 Task: Assign Person0001 as Assignee of Child Issue ChildIssue0004 of Issue Issue0002 in Backlog  in Scrum Project Project0001 in Jira
Action: Mouse moved to (442, 501)
Screenshot: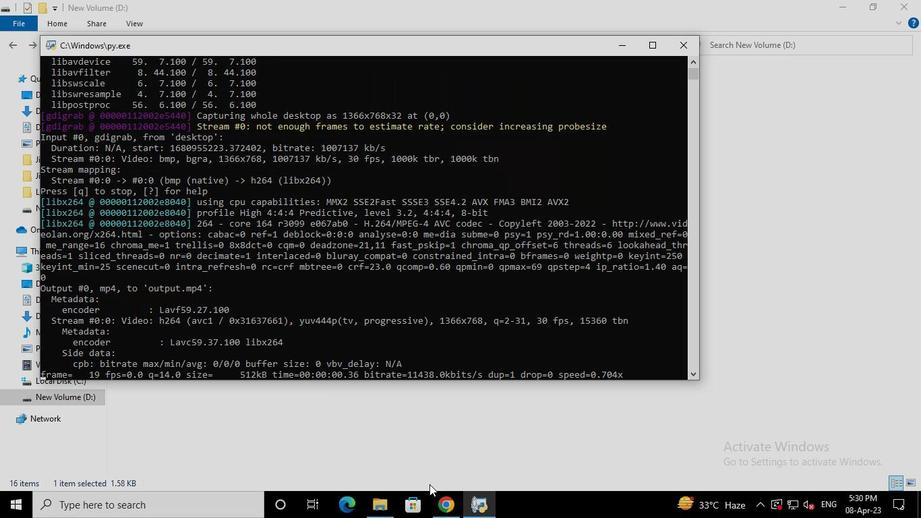 
Action: Mouse pressed left at (442, 501)
Screenshot: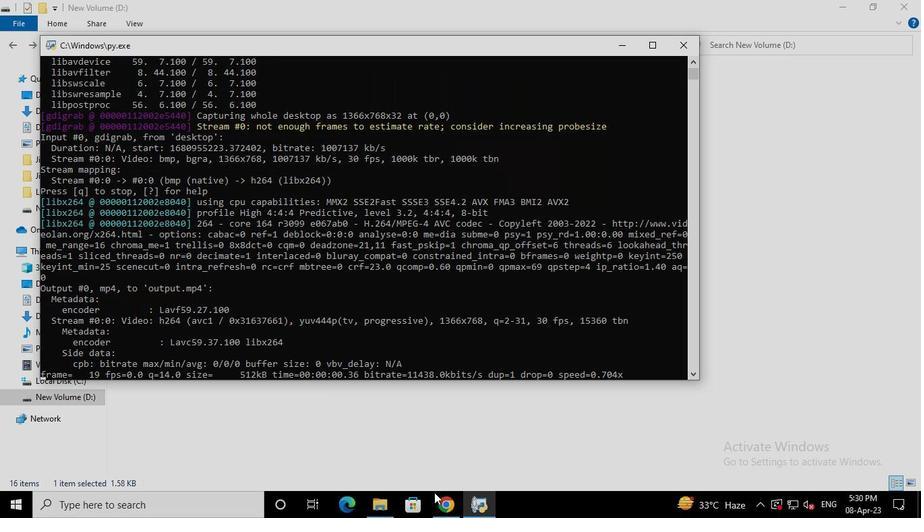 
Action: Mouse moved to (95, 209)
Screenshot: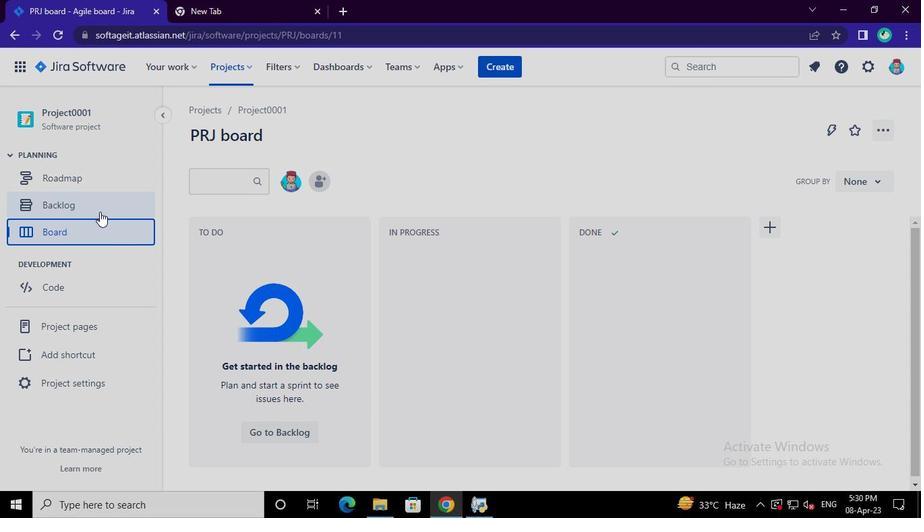 
Action: Mouse pressed left at (95, 209)
Screenshot: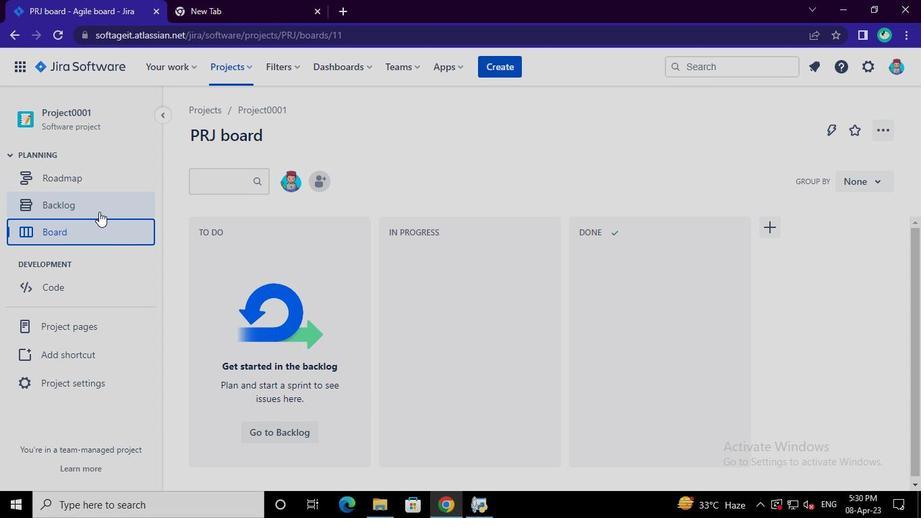
Action: Mouse moved to (280, 472)
Screenshot: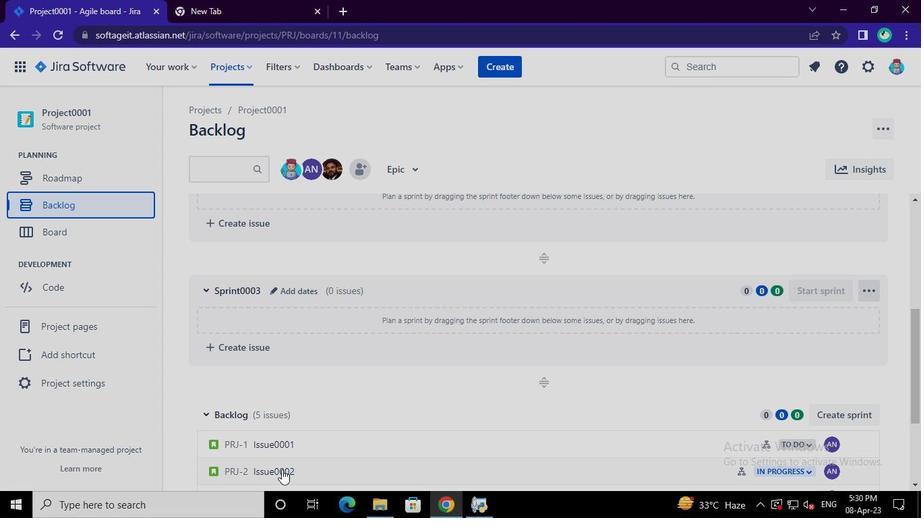 
Action: Mouse pressed left at (280, 472)
Screenshot: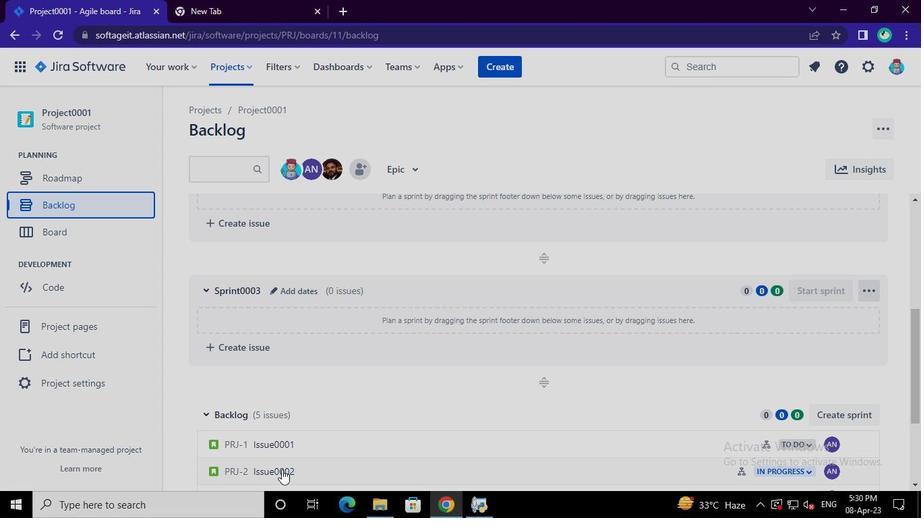 
Action: Mouse moved to (834, 258)
Screenshot: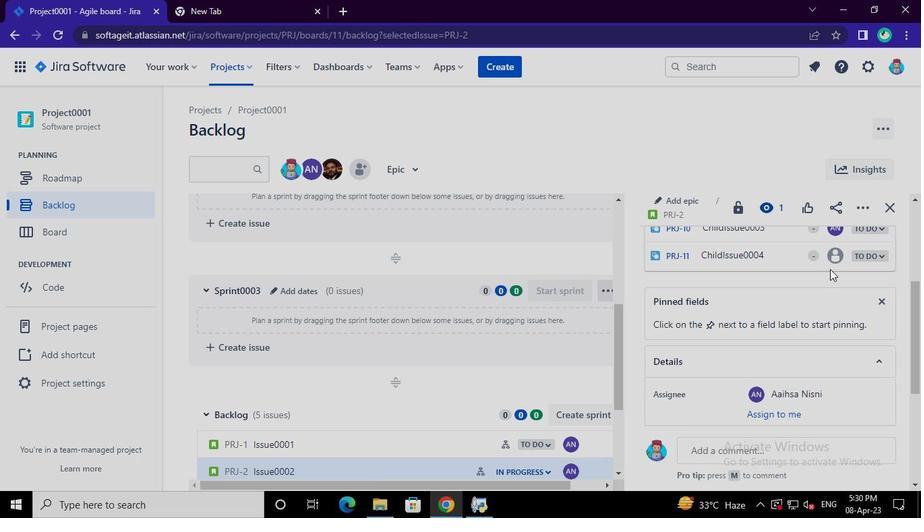 
Action: Mouse pressed left at (834, 258)
Screenshot: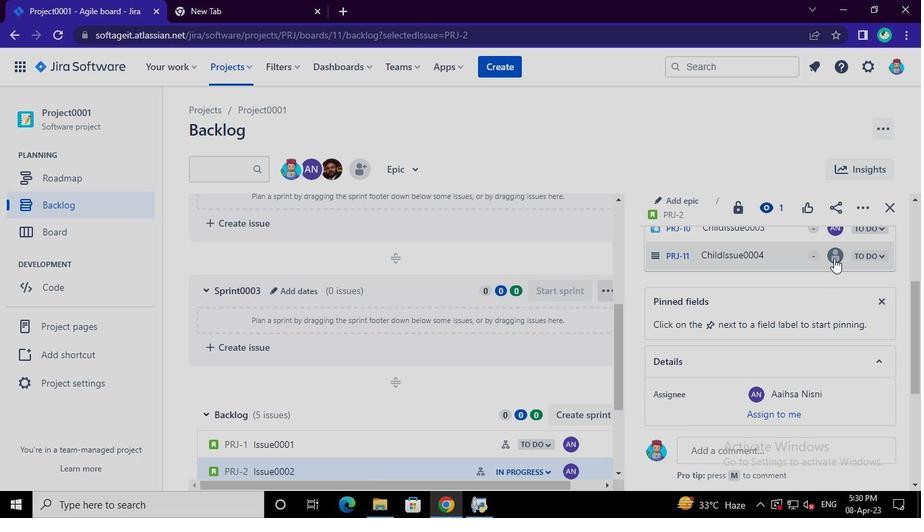 
Action: Mouse moved to (754, 273)
Screenshot: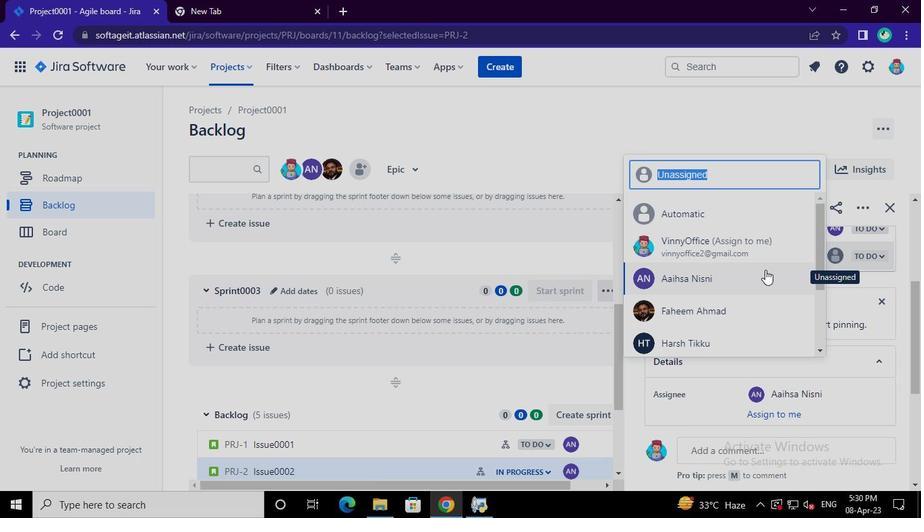 
Action: Mouse pressed left at (754, 273)
Screenshot: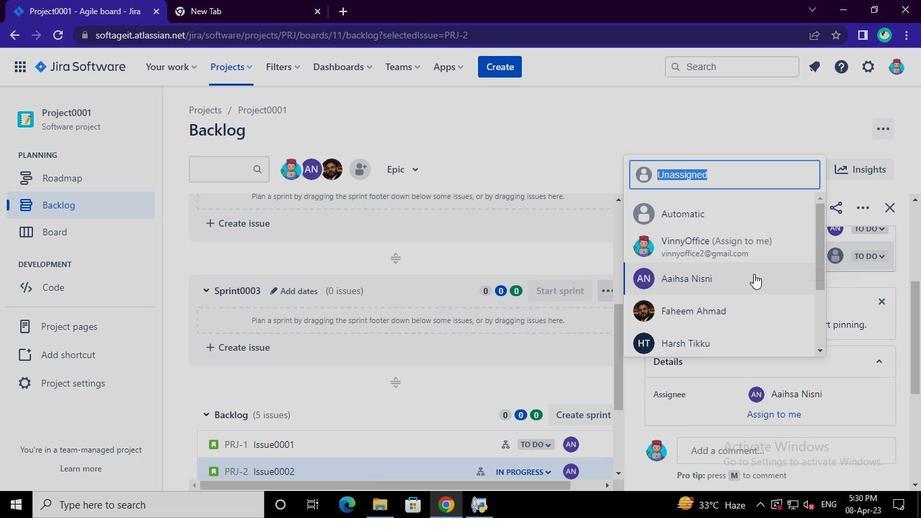 
Action: Mouse moved to (483, 514)
Screenshot: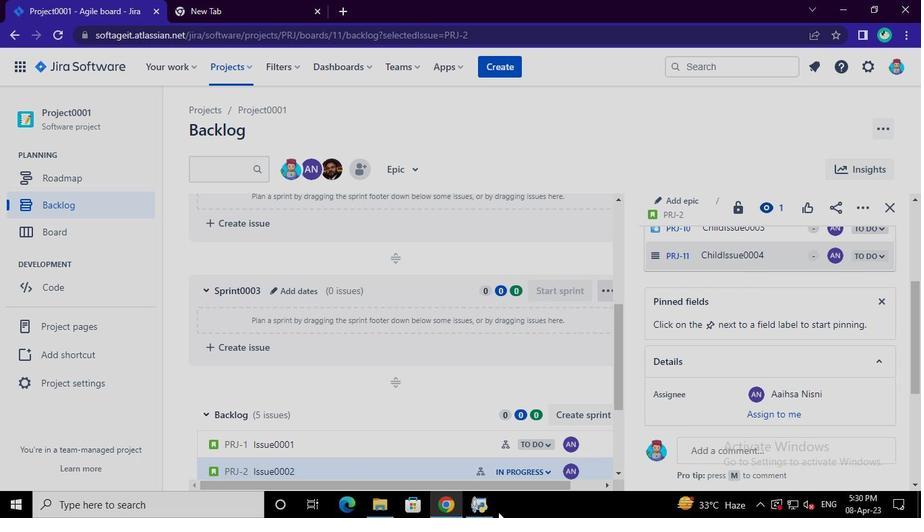 
Action: Mouse pressed left at (483, 514)
Screenshot: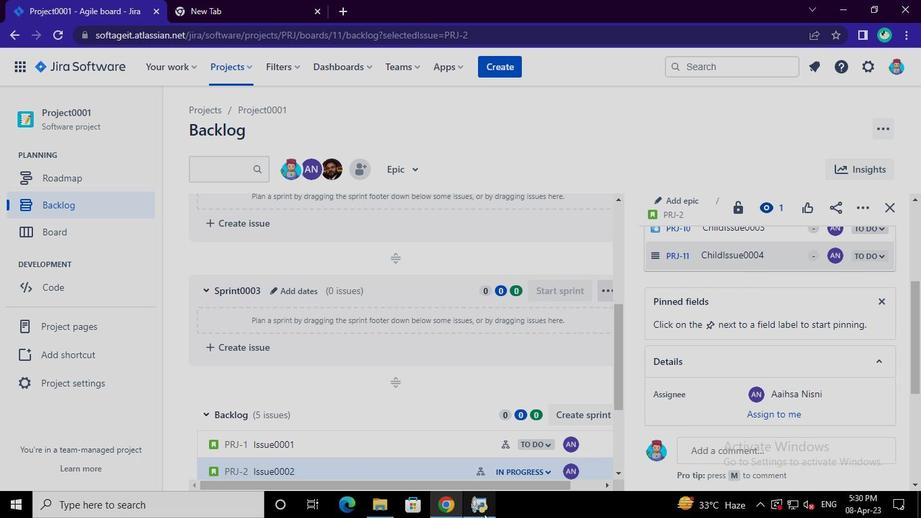 
Action: Mouse moved to (680, 47)
Screenshot: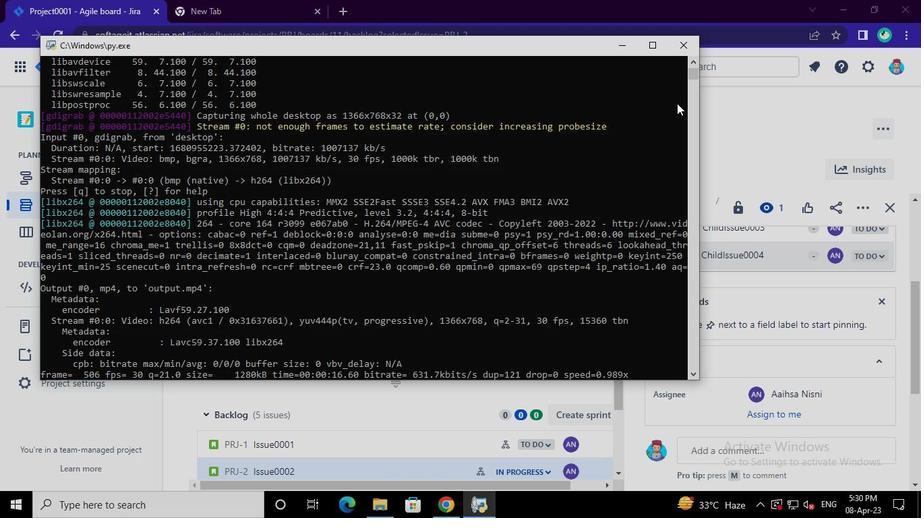 
Action: Mouse pressed left at (680, 47)
Screenshot: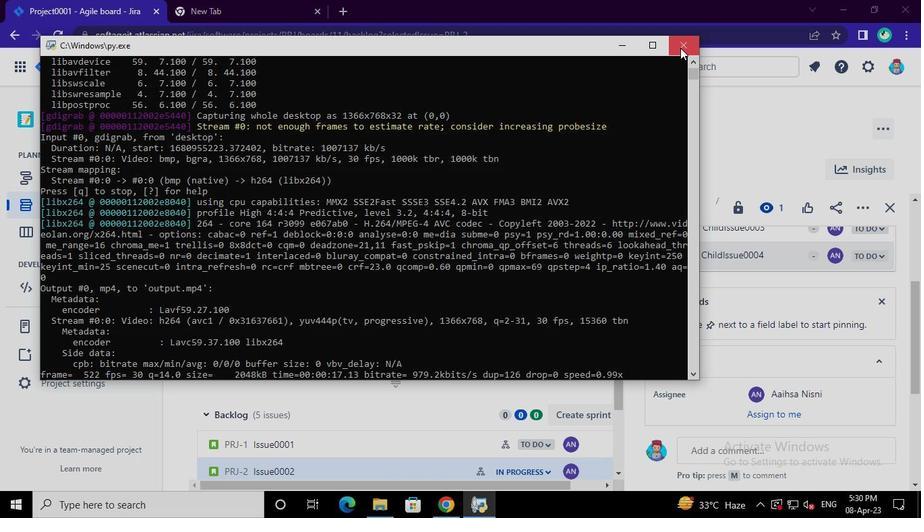 
